 Task: Prepare the "Create record" page setting.
Action: Mouse moved to (973, 61)
Screenshot: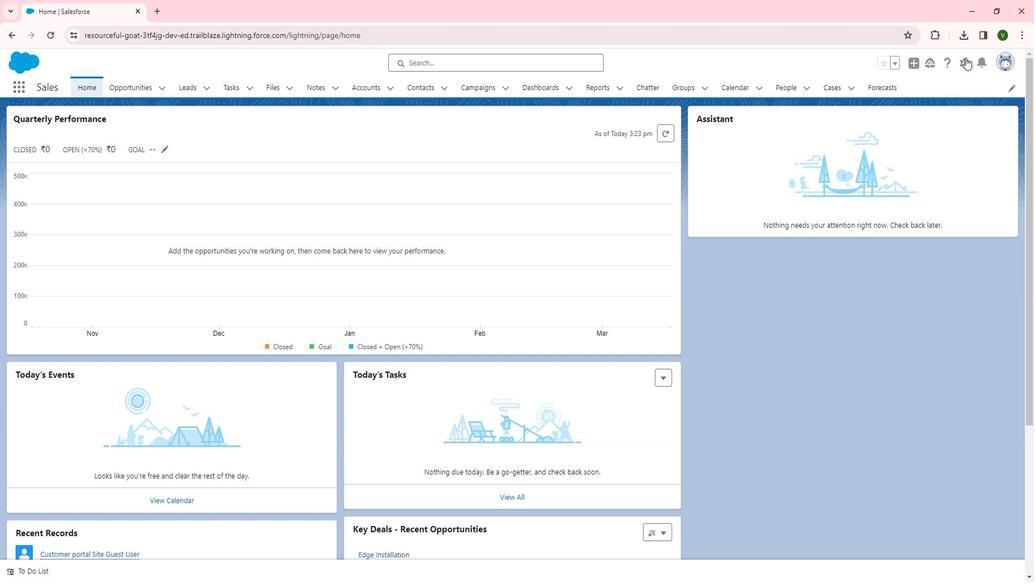 
Action: Mouse pressed left at (973, 61)
Screenshot: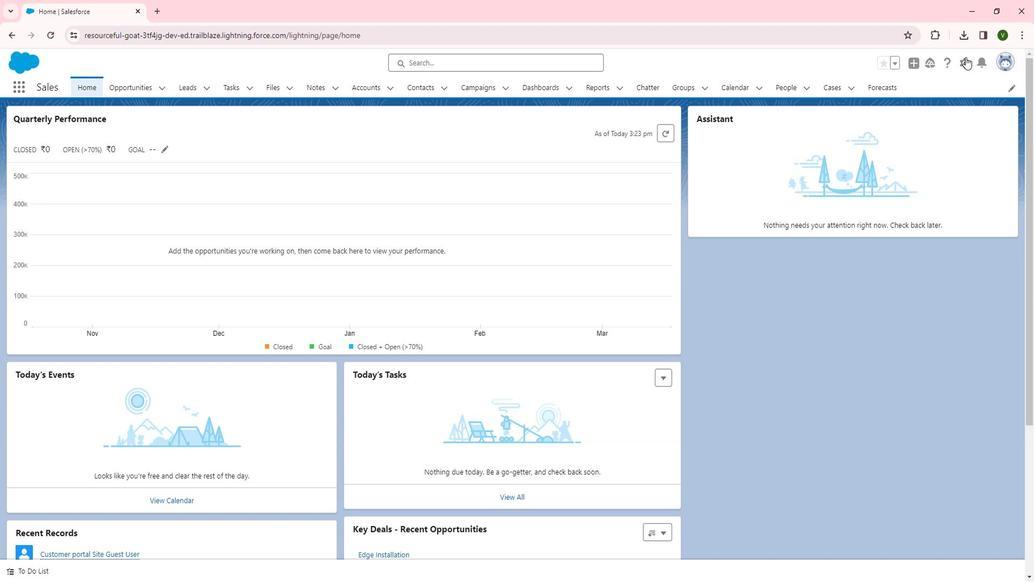 
Action: Mouse moved to (929, 105)
Screenshot: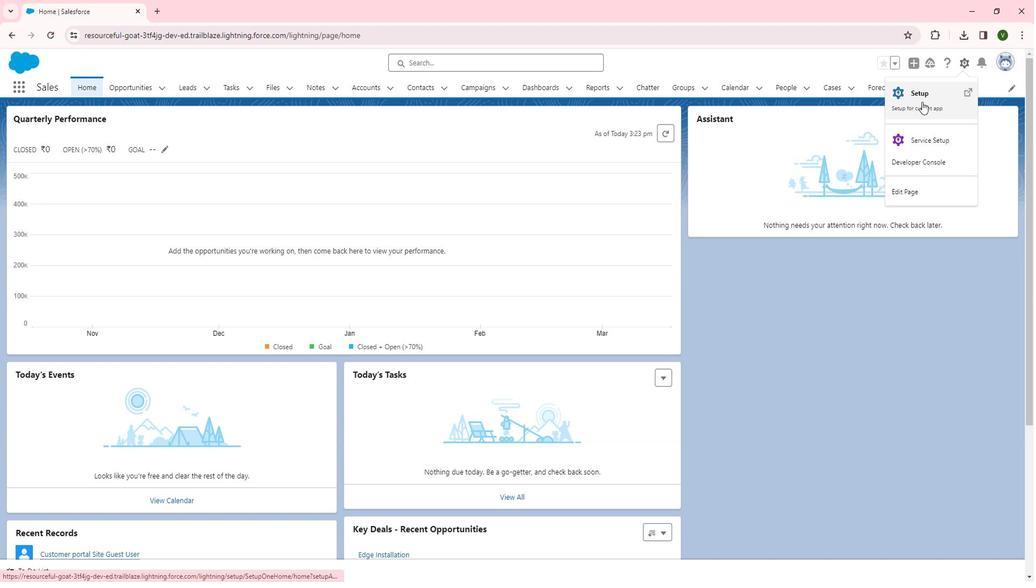 
Action: Mouse pressed left at (929, 105)
Screenshot: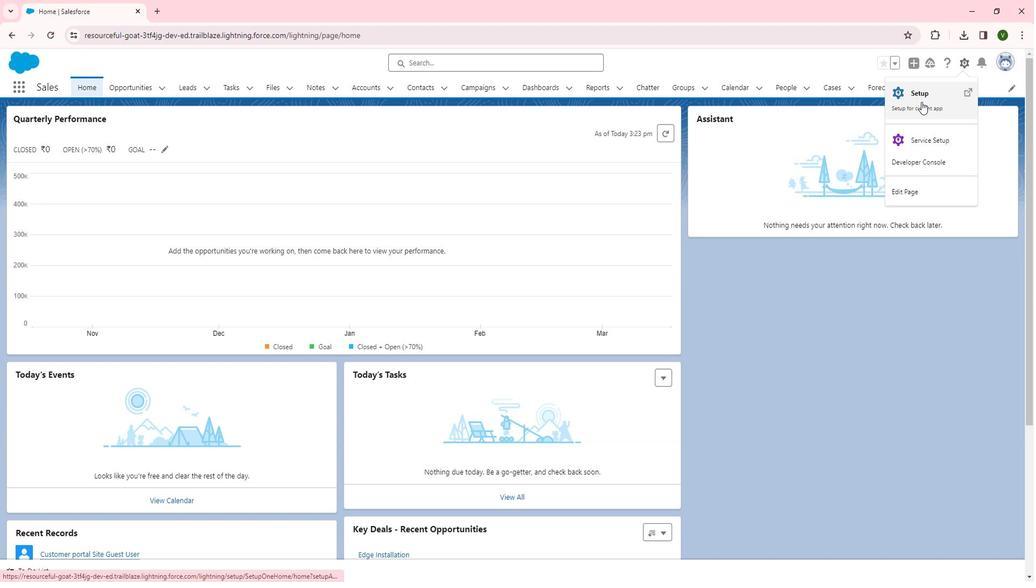 
Action: Mouse moved to (60, 372)
Screenshot: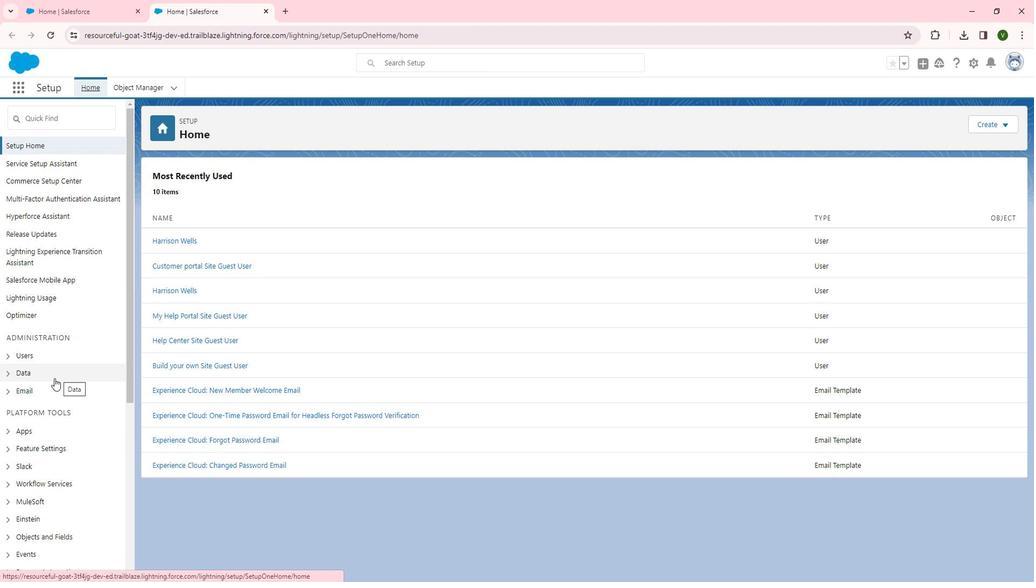
Action: Mouse scrolled (60, 371) with delta (0, 0)
Screenshot: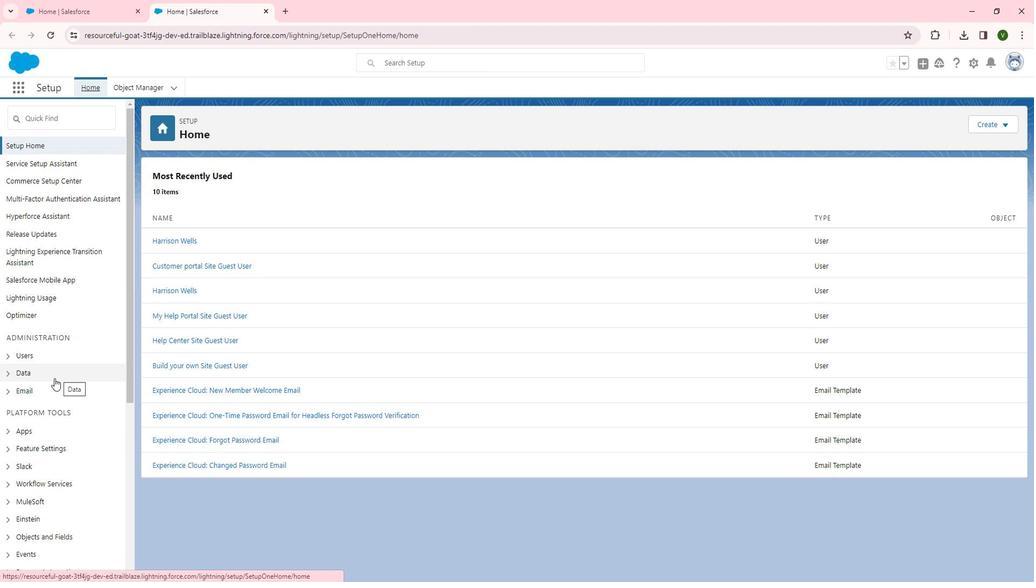 
Action: Mouse moved to (60, 372)
Screenshot: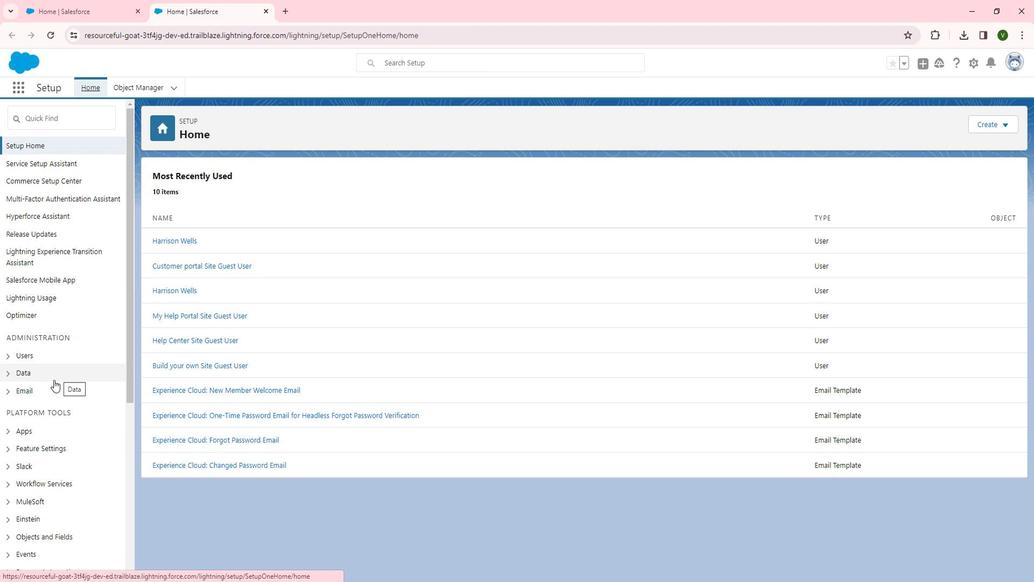 
Action: Mouse scrolled (60, 372) with delta (0, 0)
Screenshot: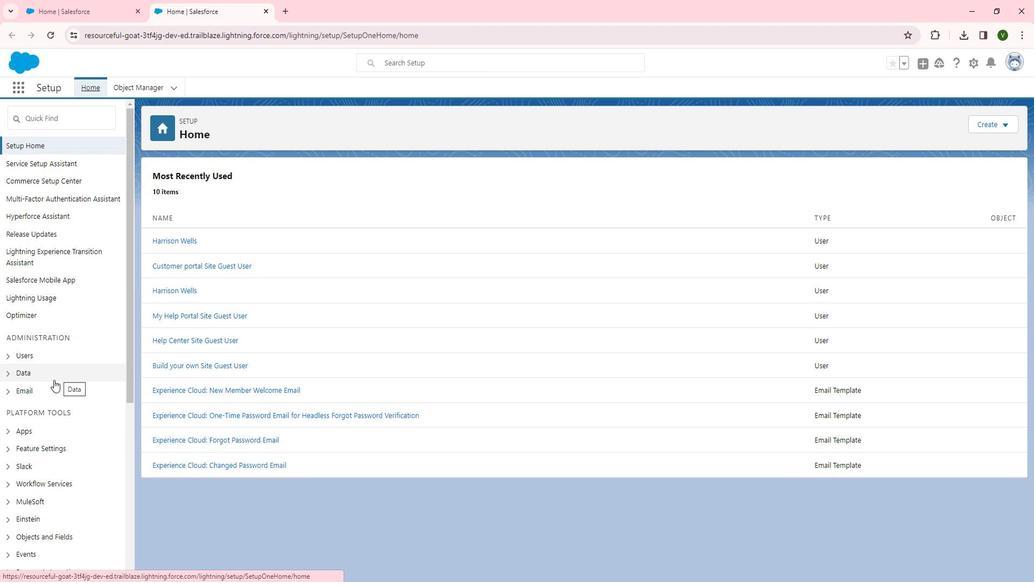 
Action: Mouse moved to (54, 331)
Screenshot: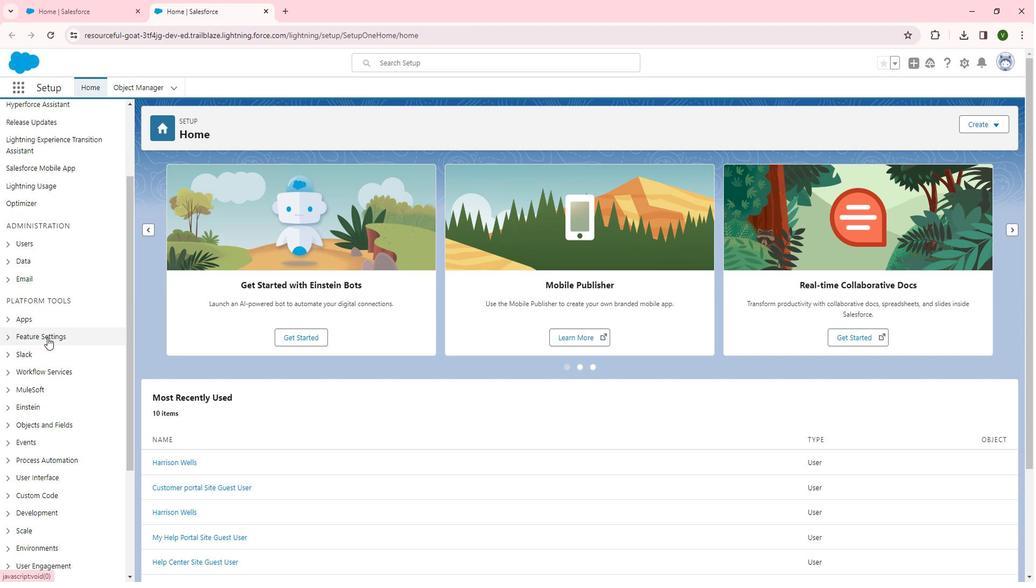 
Action: Mouse pressed left at (54, 331)
Screenshot: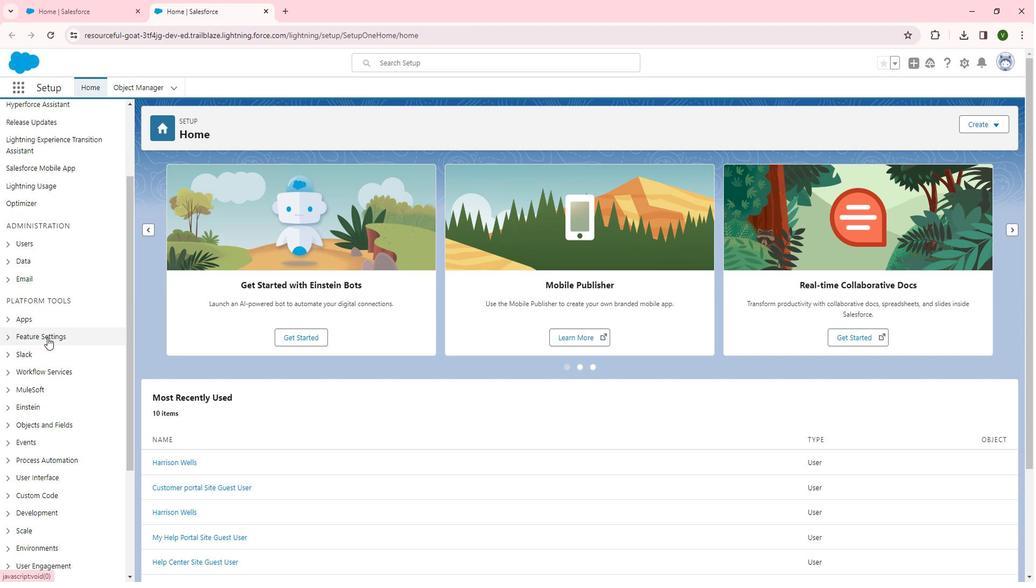 
Action: Mouse moved to (59, 412)
Screenshot: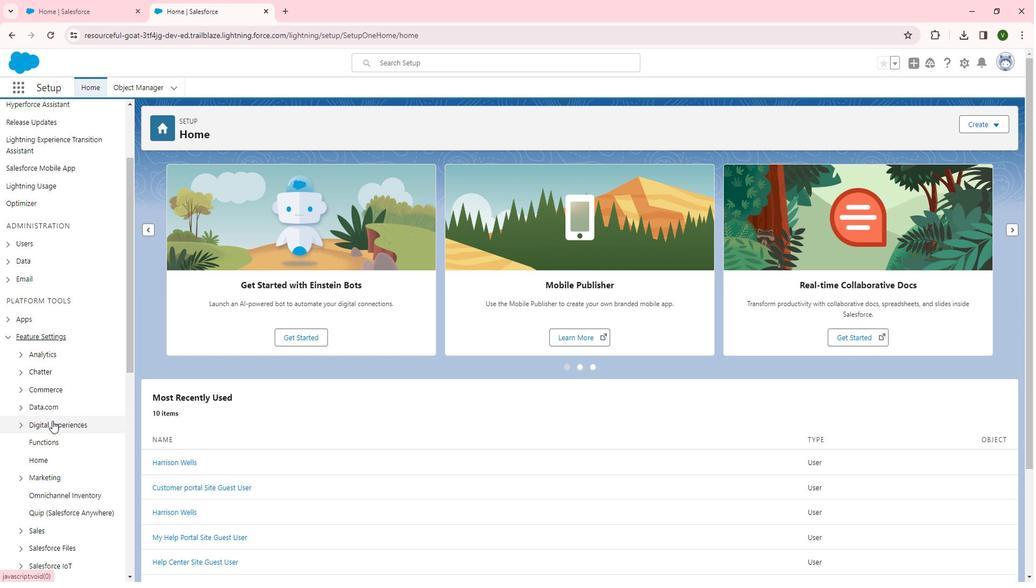 
Action: Mouse pressed left at (59, 412)
Screenshot: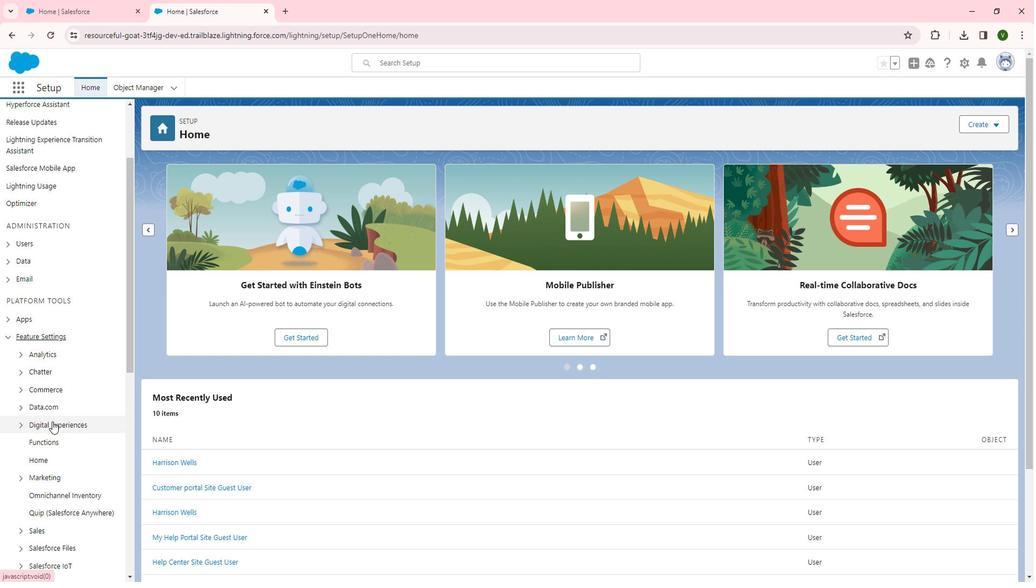 
Action: Mouse moved to (43, 435)
Screenshot: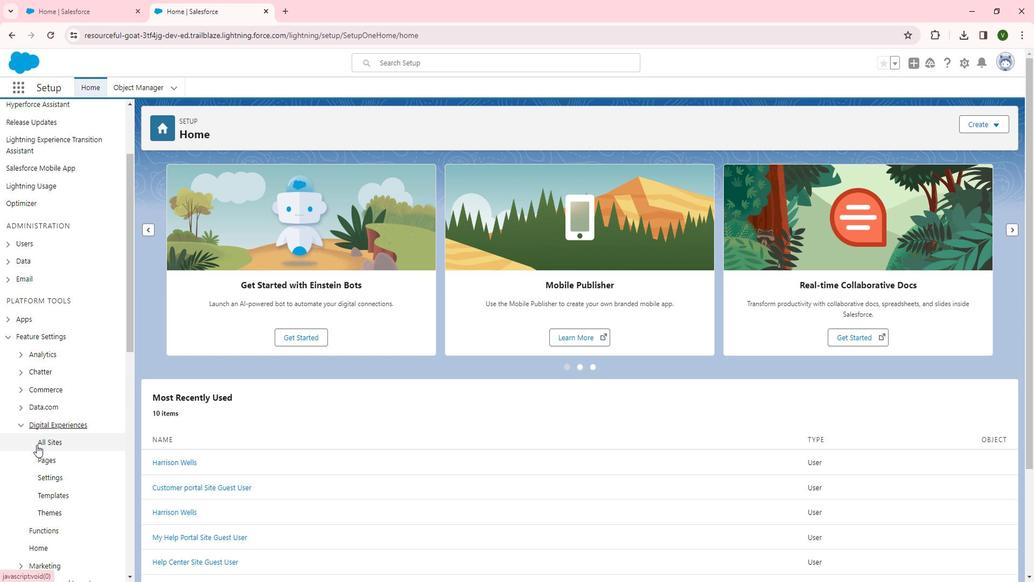 
Action: Mouse pressed left at (43, 435)
Screenshot: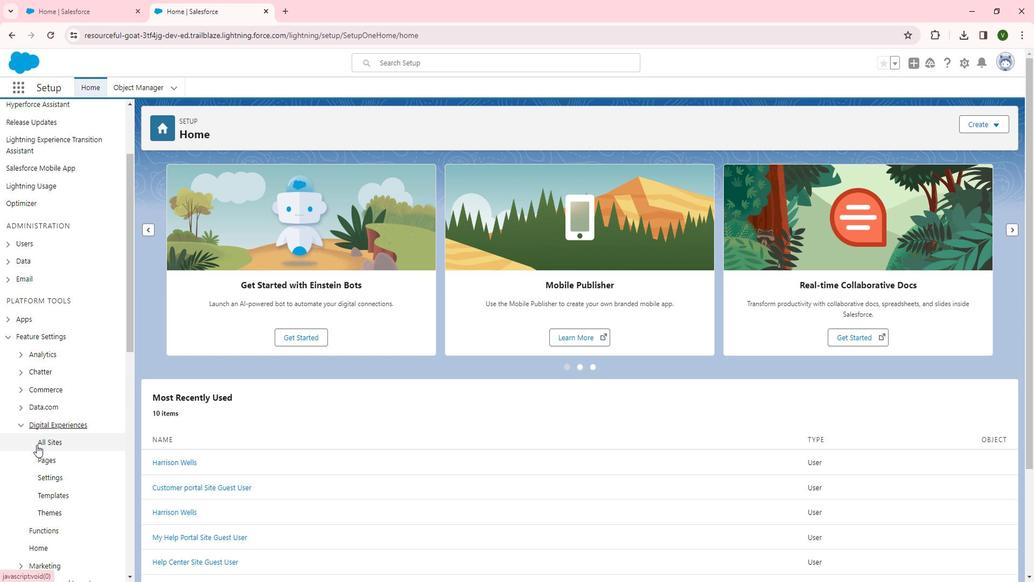 
Action: Mouse moved to (48, 432)
Screenshot: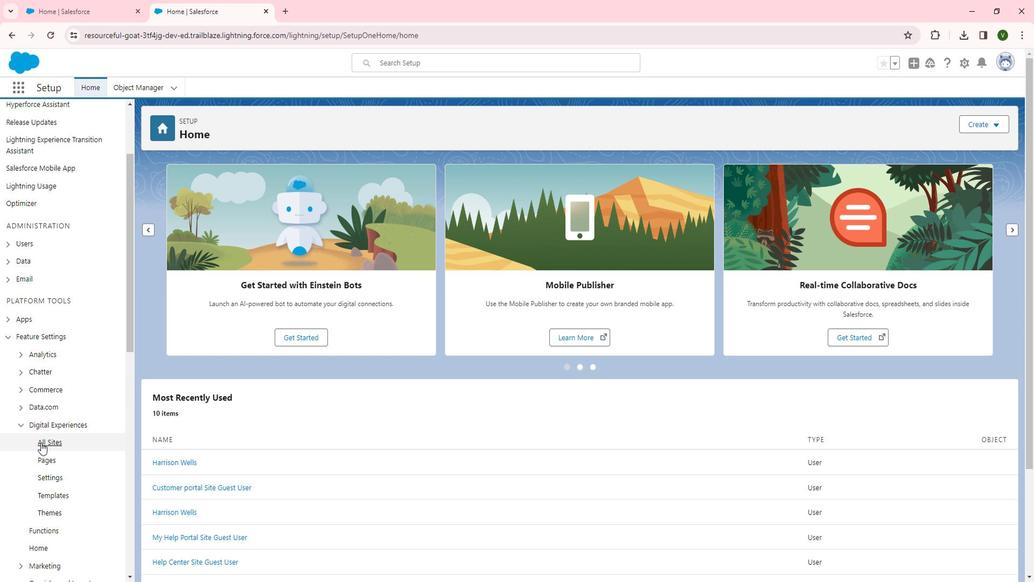 
Action: Mouse pressed left at (48, 432)
Screenshot: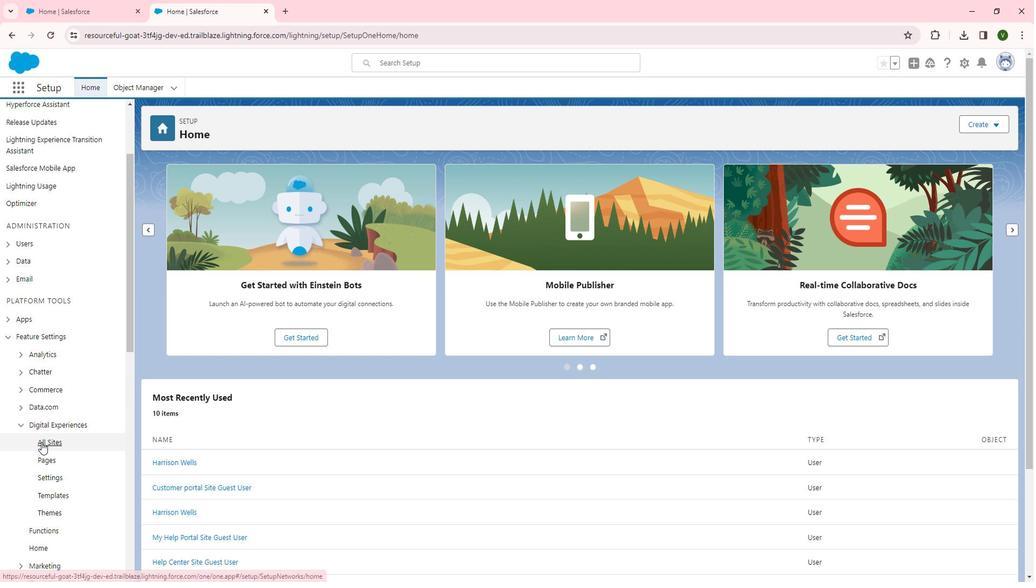
Action: Mouse moved to (175, 281)
Screenshot: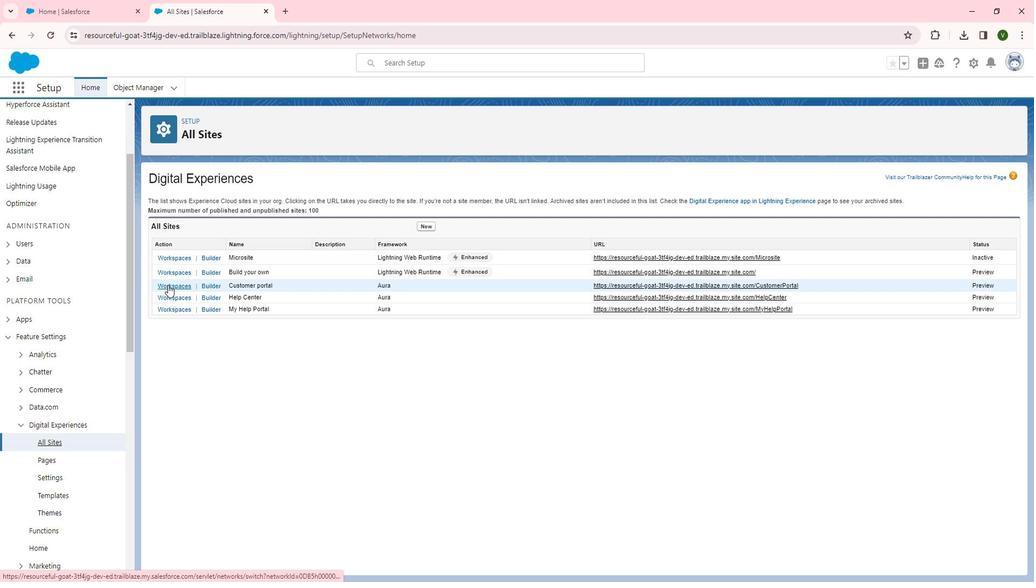 
Action: Mouse pressed left at (175, 281)
Screenshot: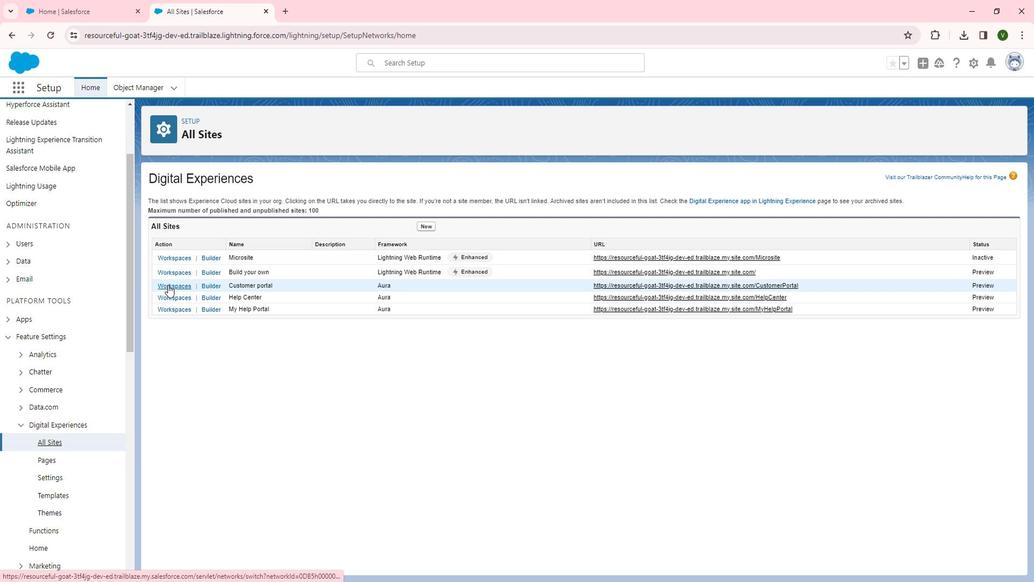 
Action: Mouse moved to (128, 262)
Screenshot: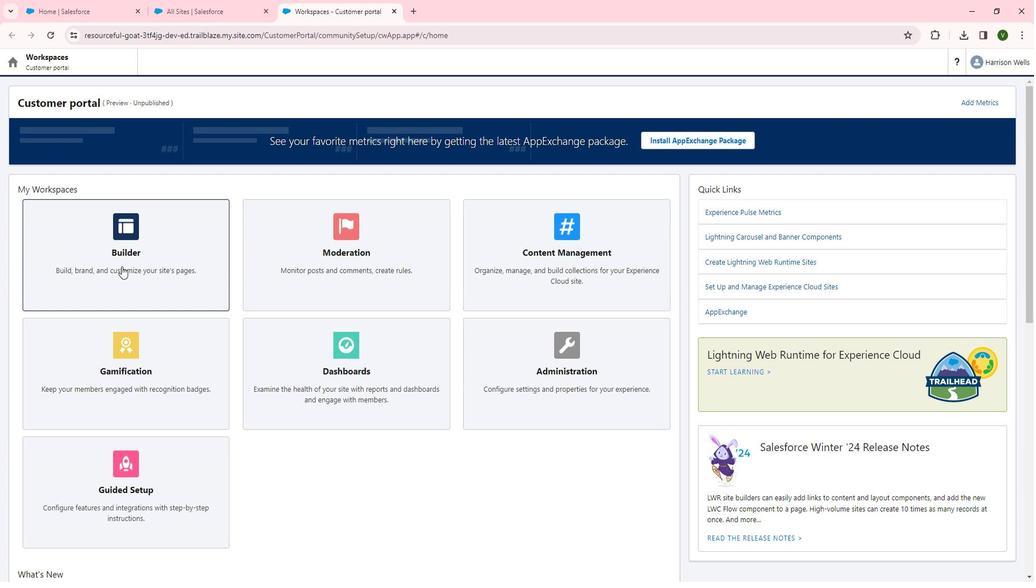 
Action: Mouse pressed left at (128, 262)
Screenshot: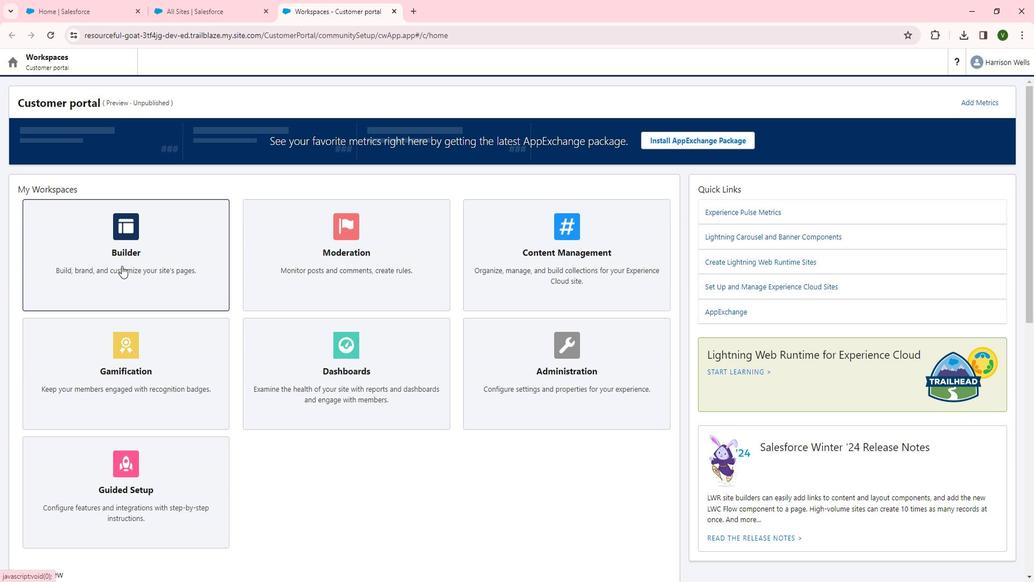 
Action: Mouse moved to (157, 73)
Screenshot: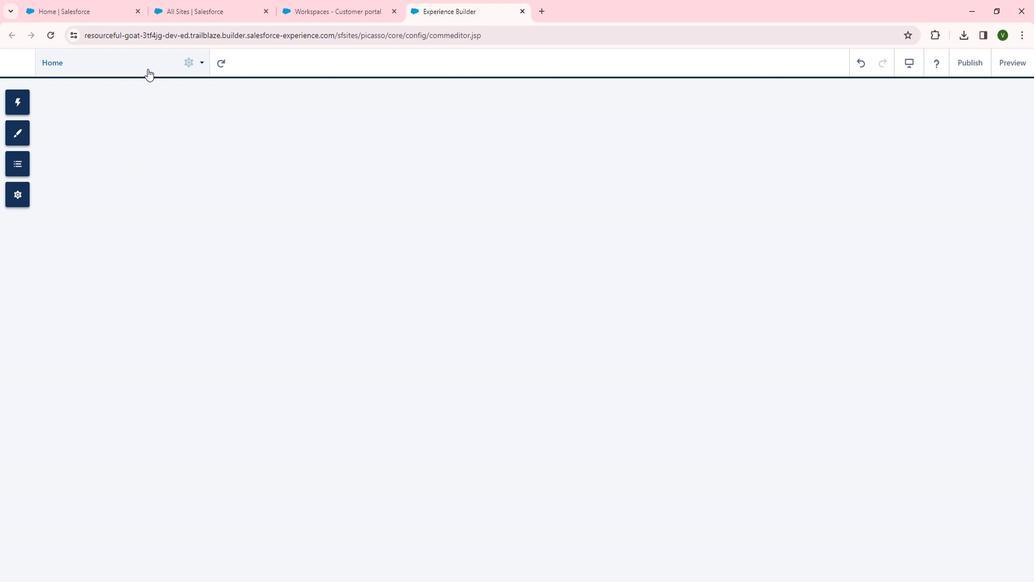 
Action: Mouse pressed left at (157, 73)
Screenshot: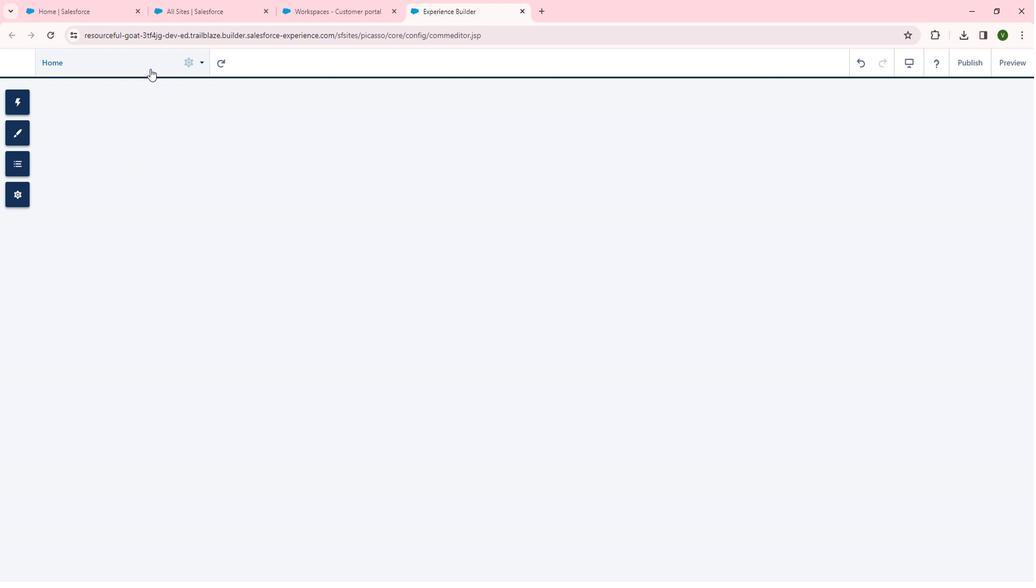 
Action: Mouse moved to (117, 227)
Screenshot: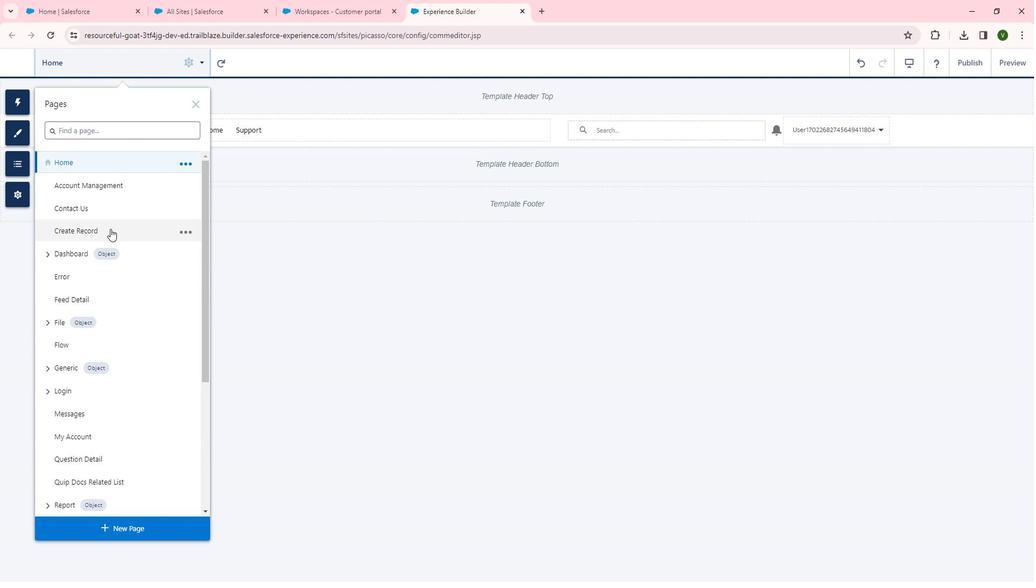 
Action: Mouse pressed left at (117, 227)
Screenshot: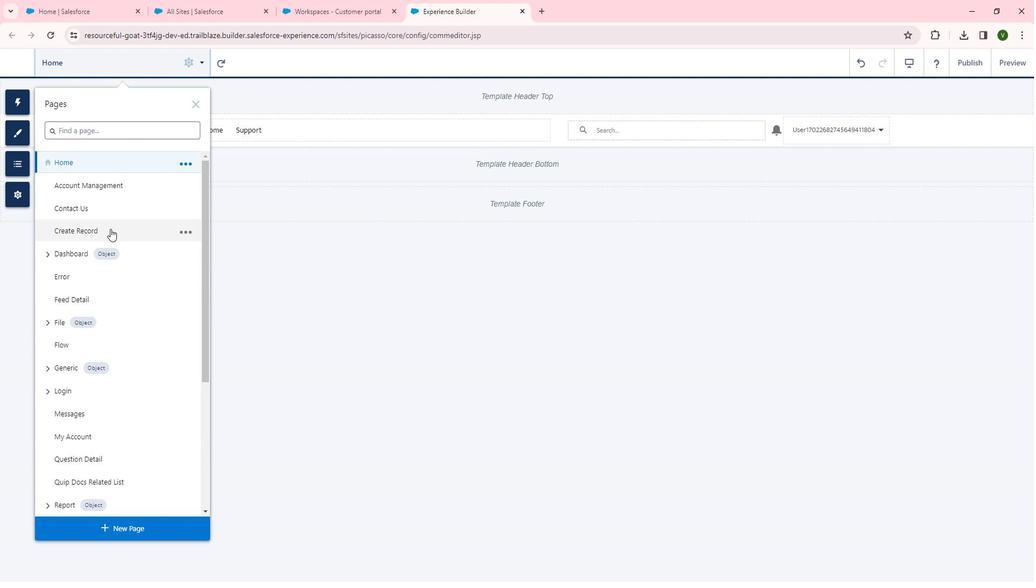
Action: Mouse moved to (158, 66)
Screenshot: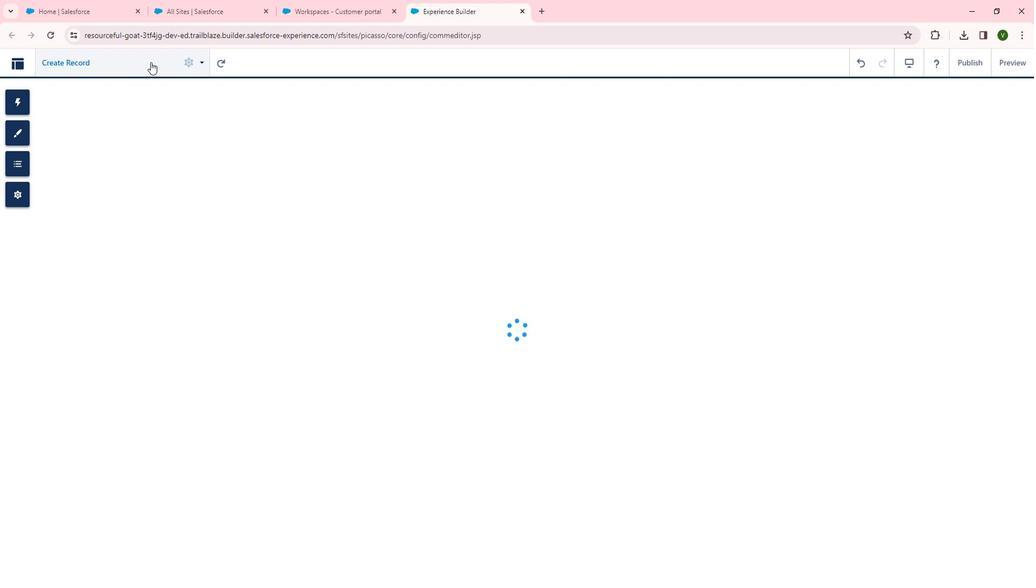 
Action: Mouse pressed left at (158, 66)
Screenshot: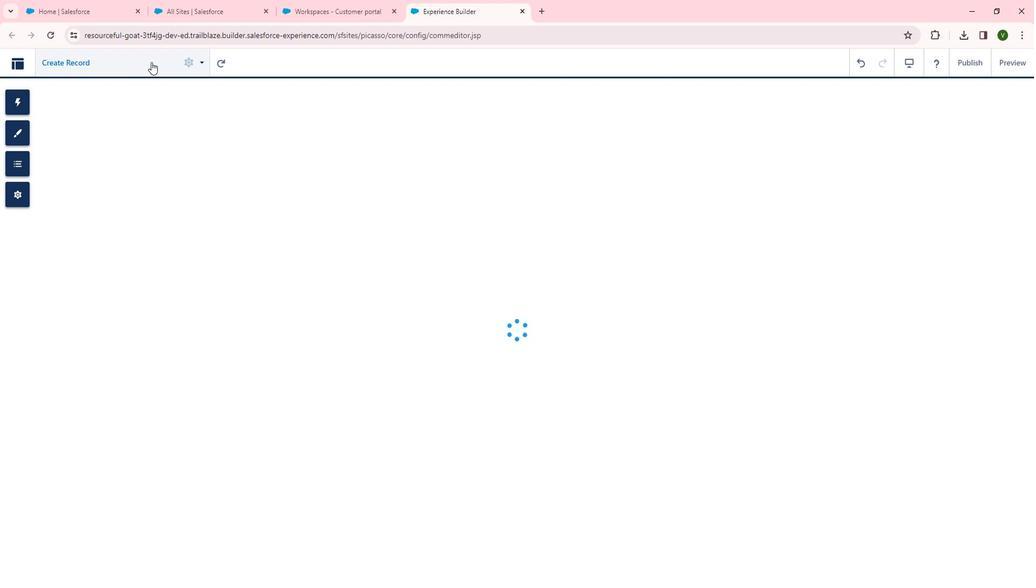 
Action: Mouse moved to (195, 162)
Screenshot: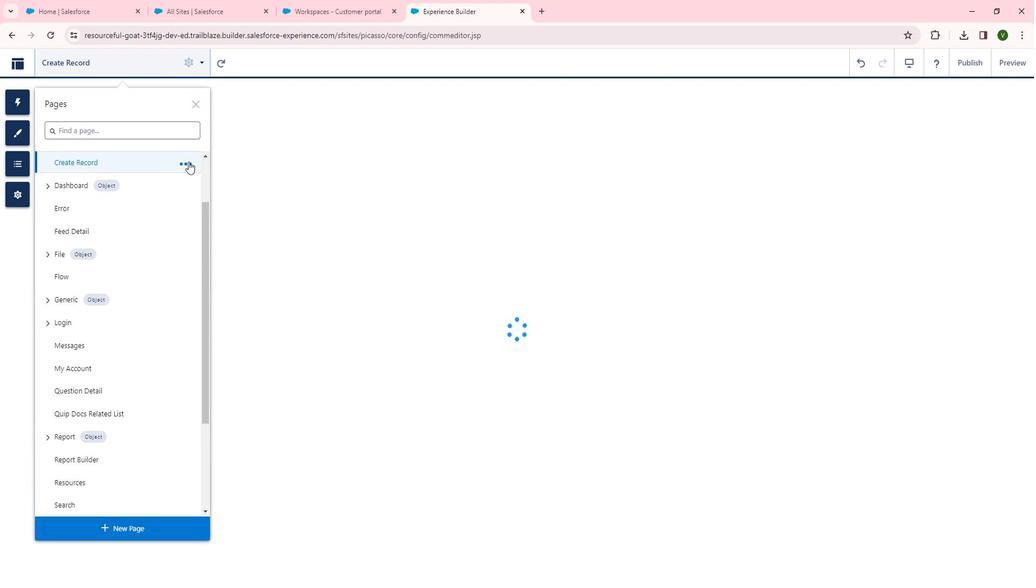 
Action: Mouse pressed left at (195, 162)
Screenshot: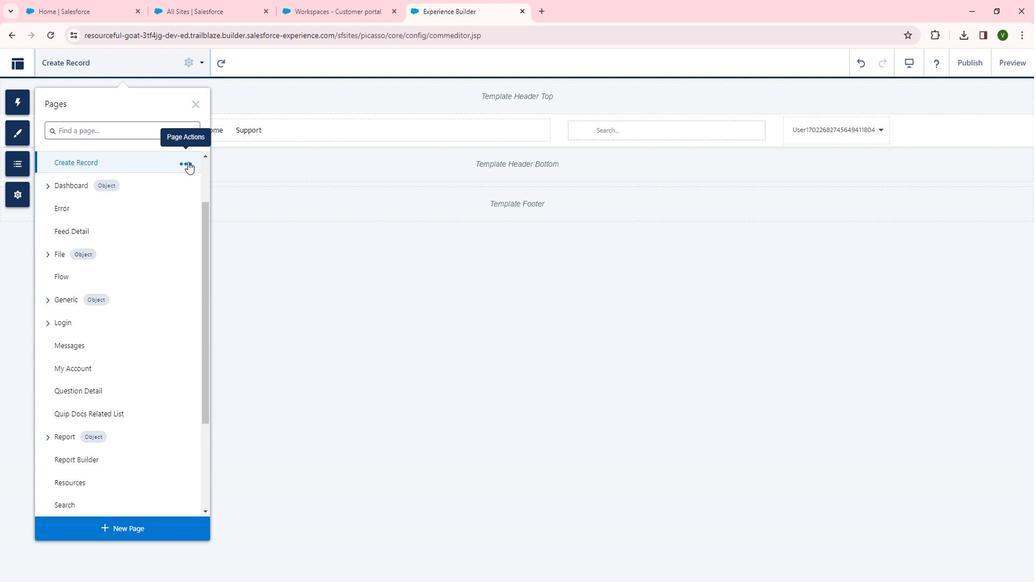 
Action: Mouse moved to (272, 153)
Screenshot: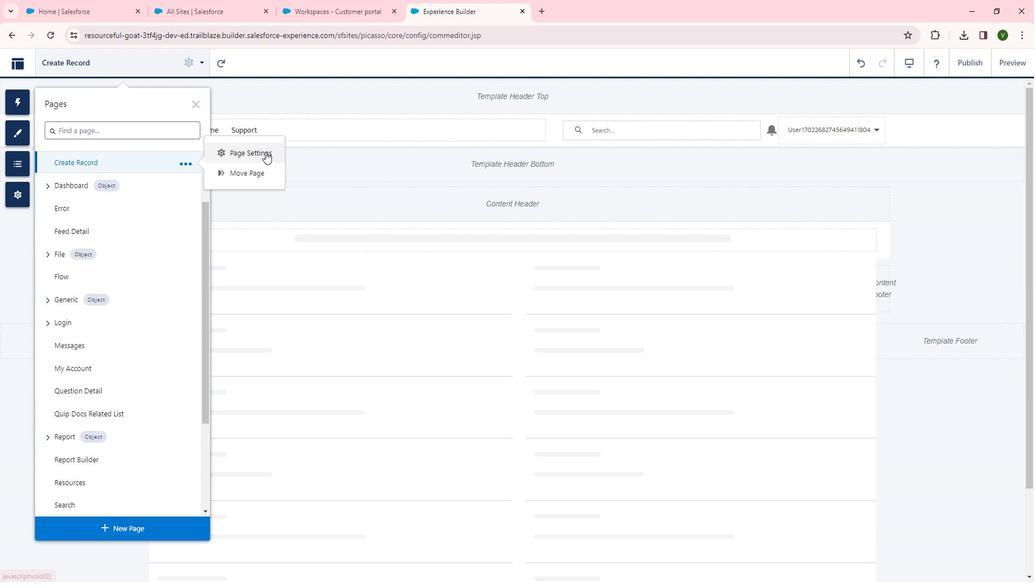 
Action: Mouse pressed left at (272, 153)
Screenshot: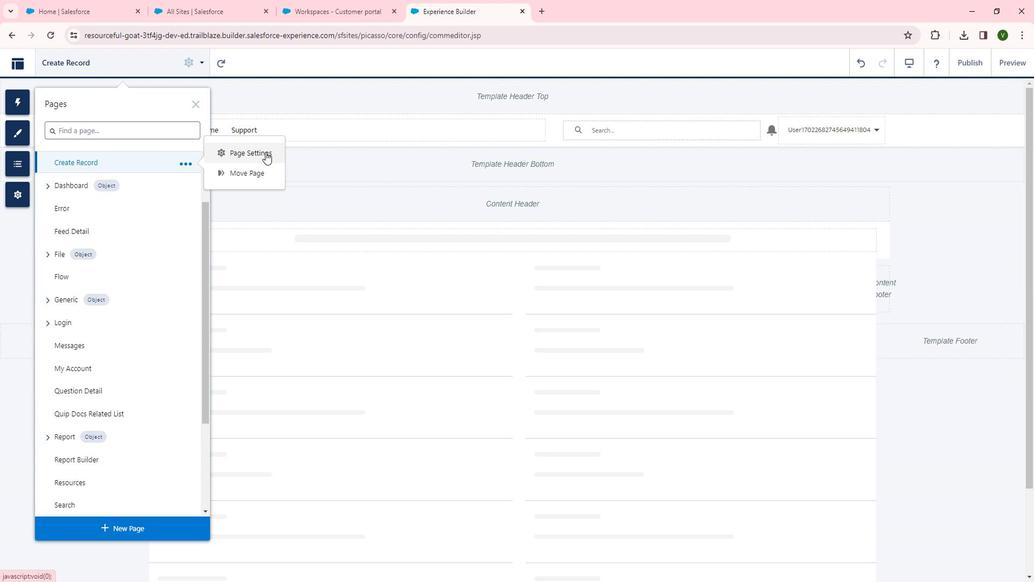 
Action: Mouse moved to (335, 258)
Screenshot: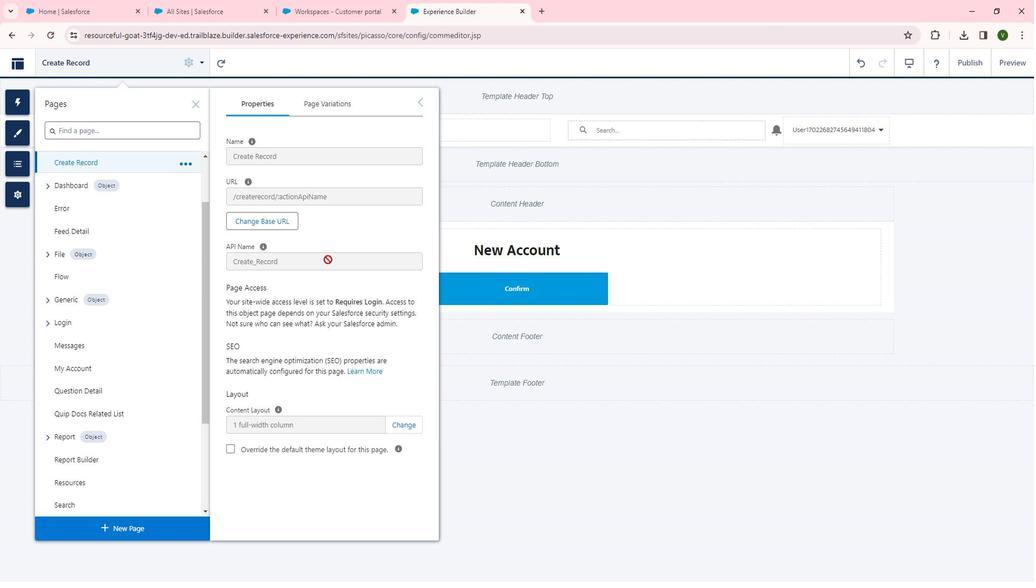 
Action: Mouse scrolled (335, 257) with delta (0, 0)
Screenshot: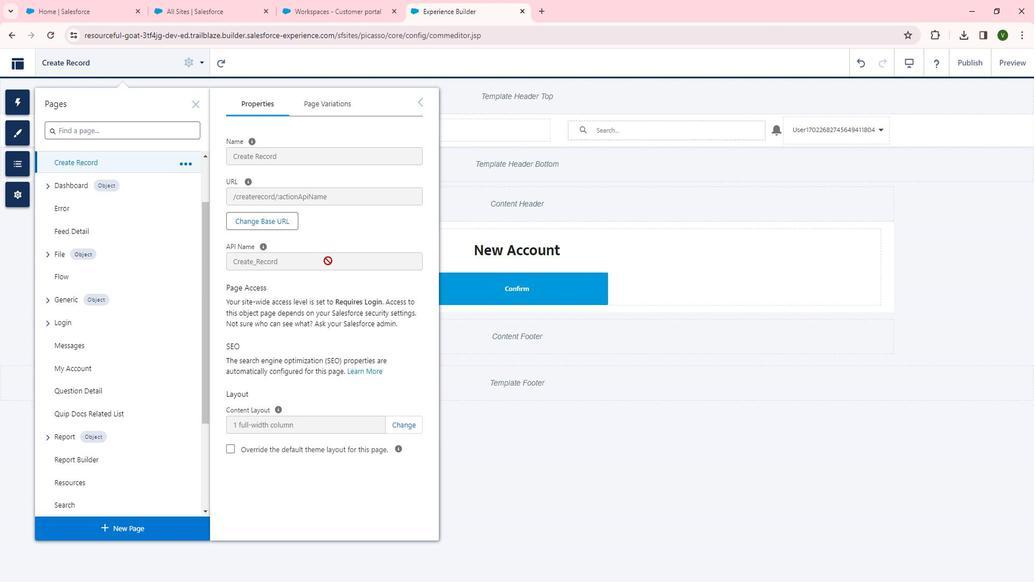 
Action: Mouse scrolled (335, 257) with delta (0, 0)
Screenshot: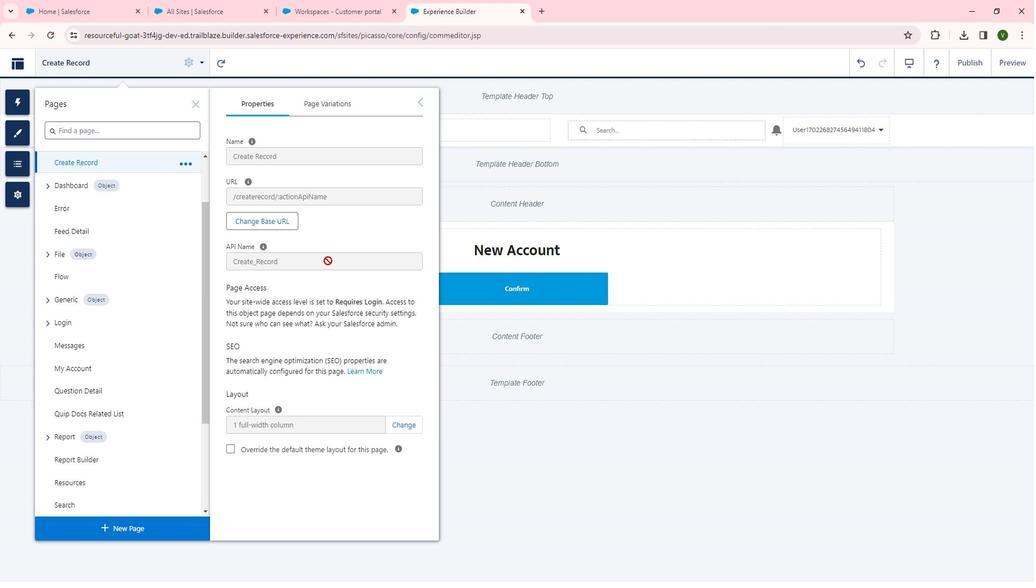 
Action: Mouse scrolled (335, 257) with delta (0, 0)
Screenshot: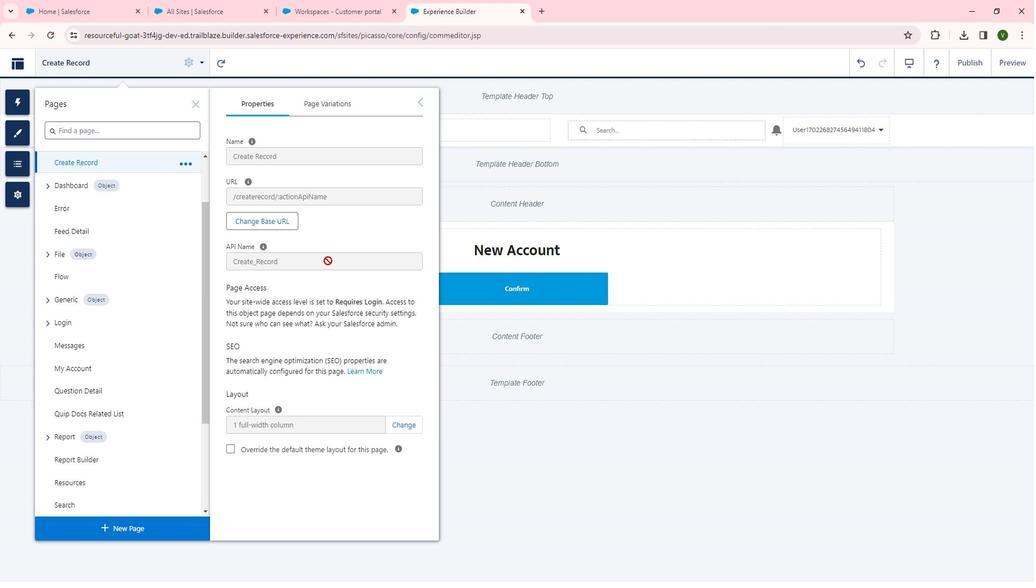
Action: Mouse moved to (416, 420)
Screenshot: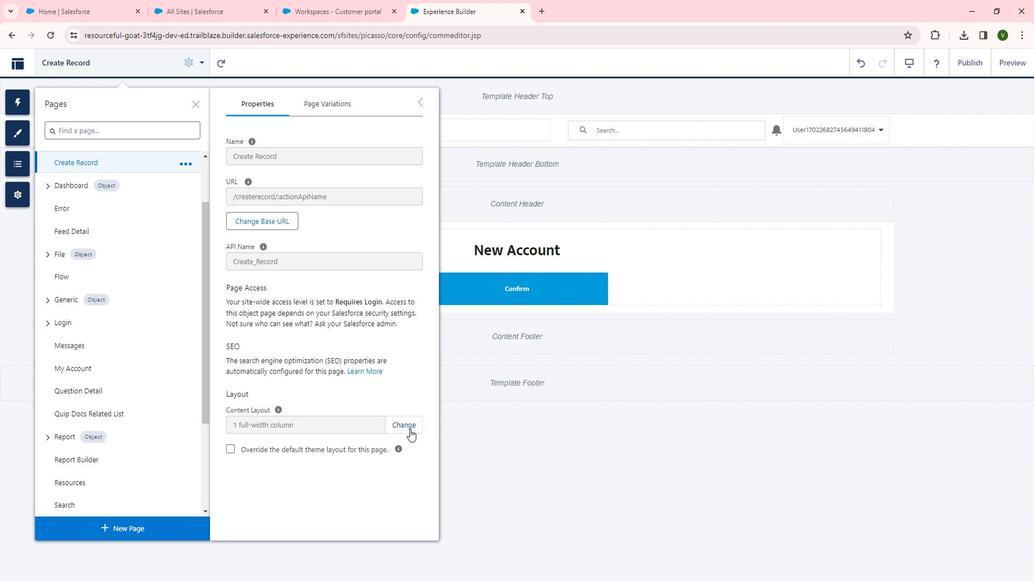 
Action: Mouse pressed left at (416, 420)
Screenshot: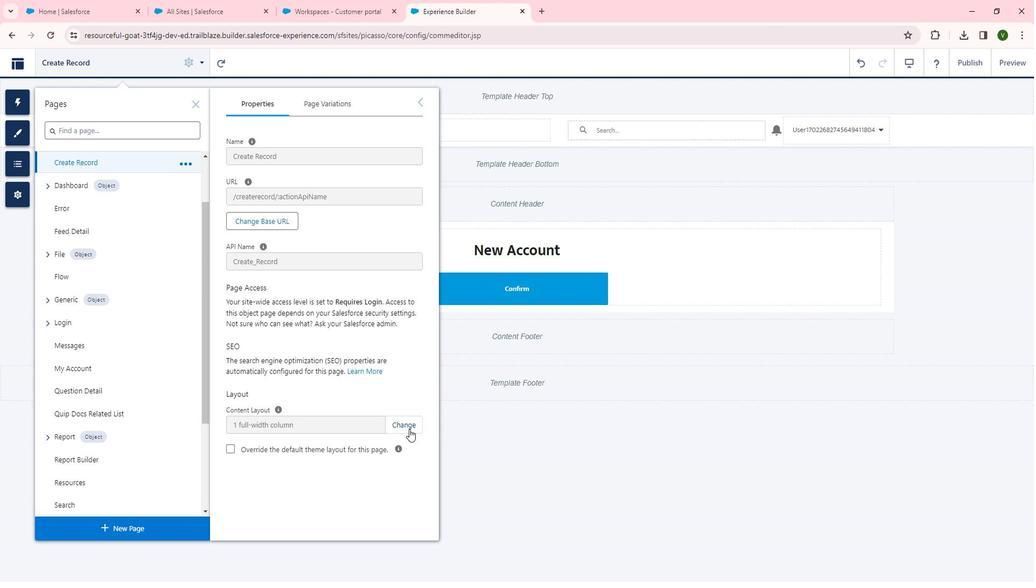 
Action: Mouse moved to (463, 385)
Screenshot: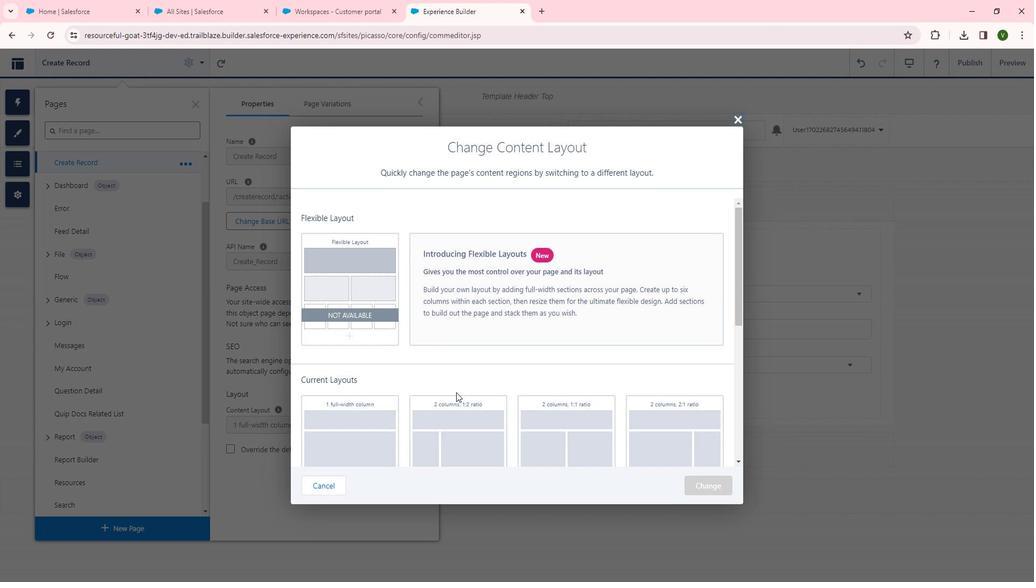 
Action: Mouse scrolled (463, 385) with delta (0, 0)
Screenshot: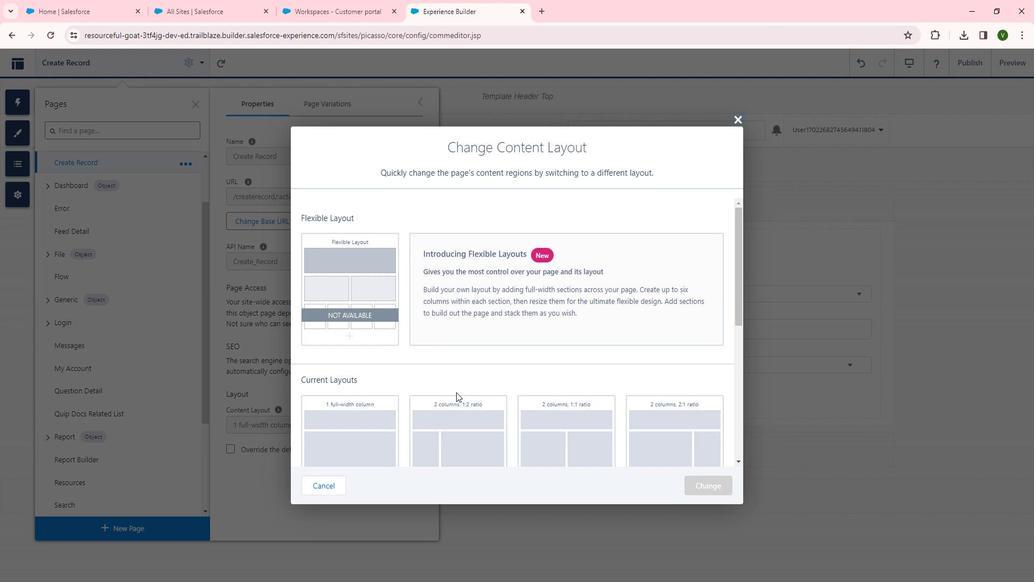 
Action: Mouse scrolled (463, 385) with delta (0, 0)
Screenshot: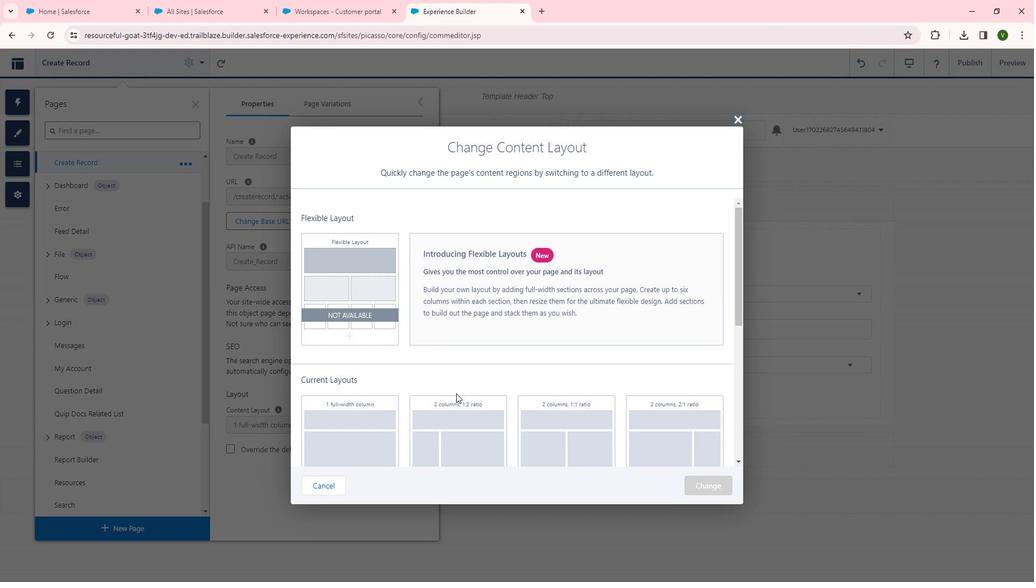 
Action: Mouse moved to (686, 342)
Screenshot: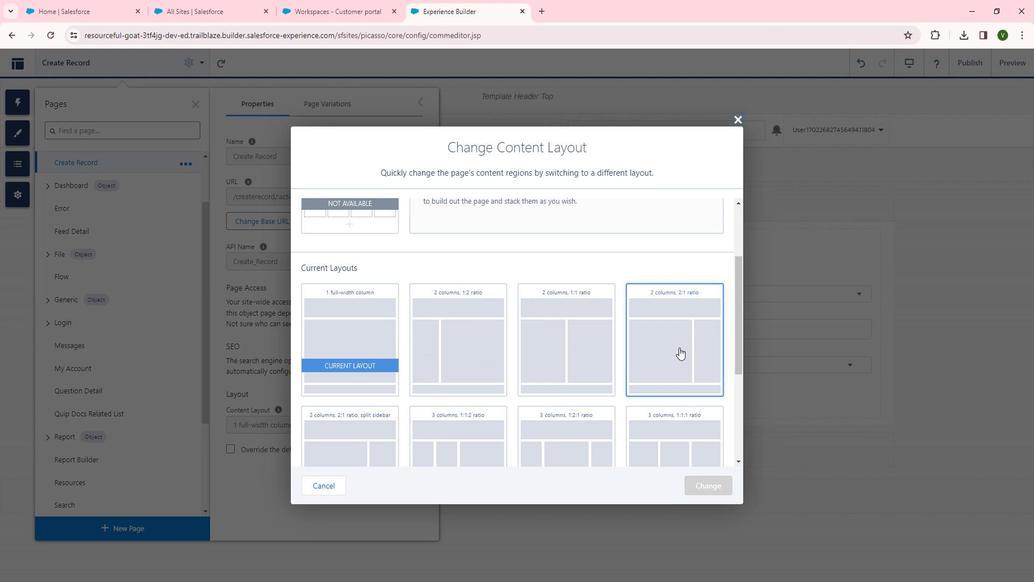 
Action: Mouse scrolled (686, 341) with delta (0, 0)
Screenshot: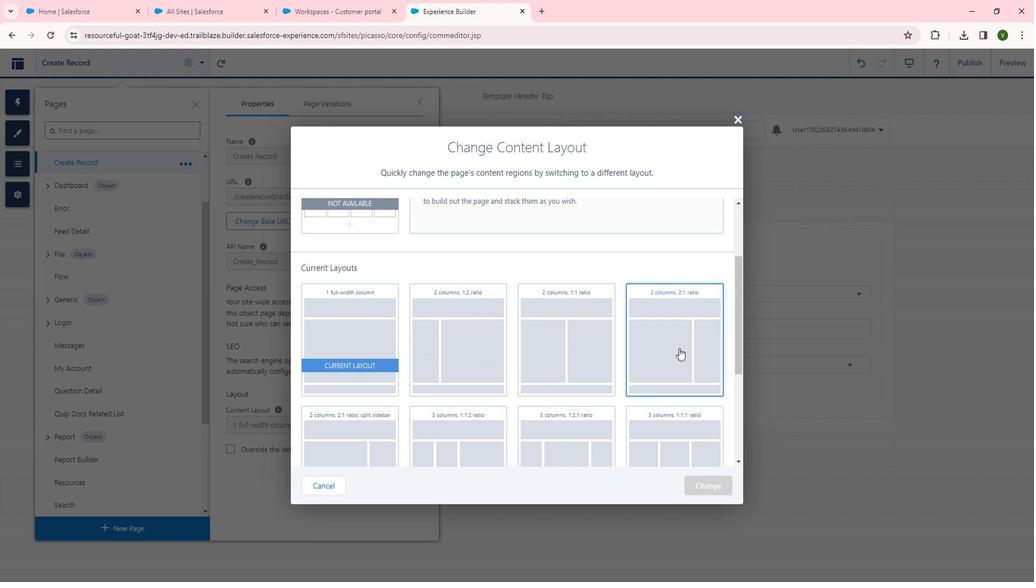 
Action: Mouse scrolled (686, 341) with delta (0, 0)
Screenshot: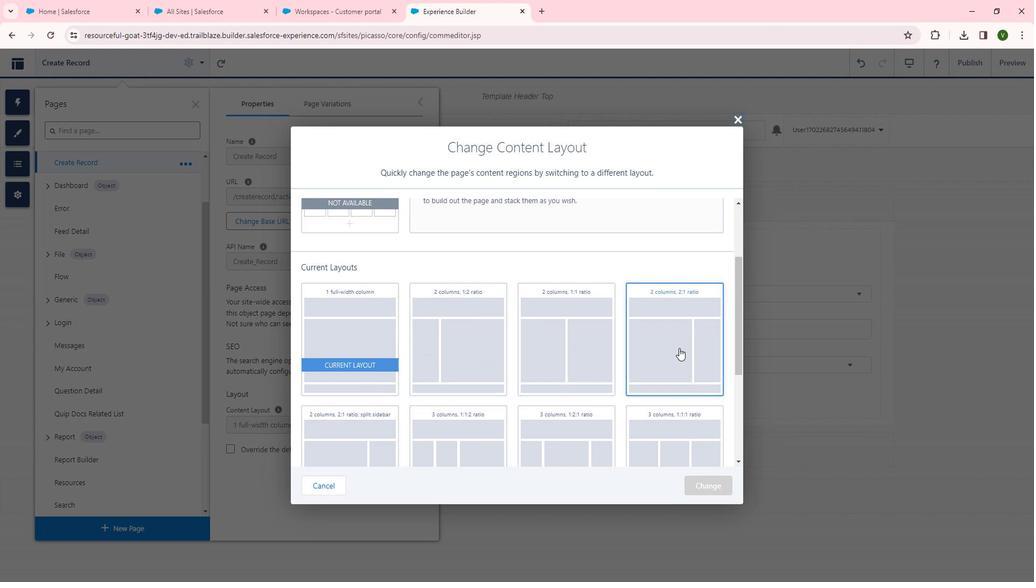 
Action: Mouse scrolled (686, 341) with delta (0, 0)
Screenshot: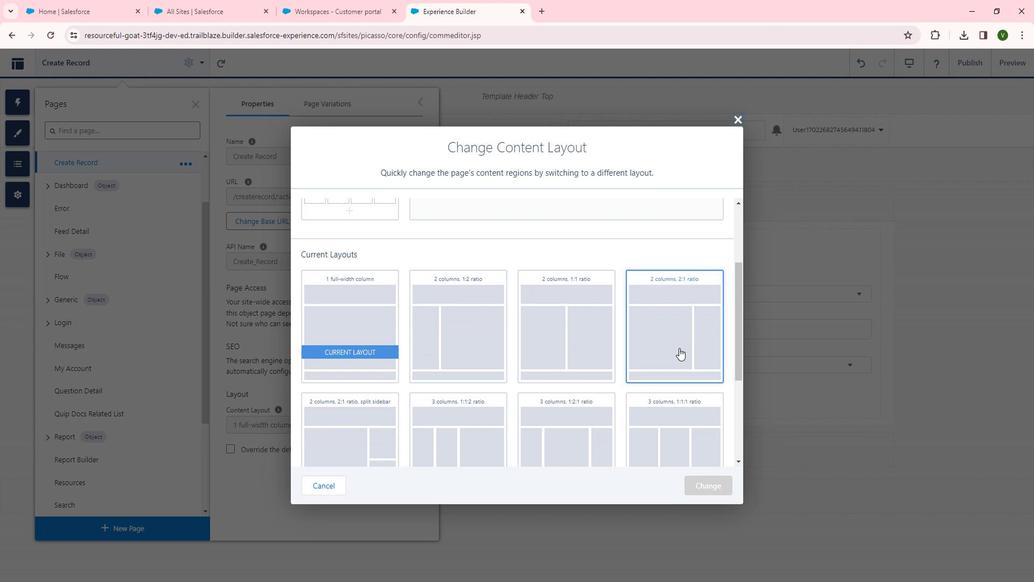 
Action: Mouse moved to (352, 414)
Screenshot: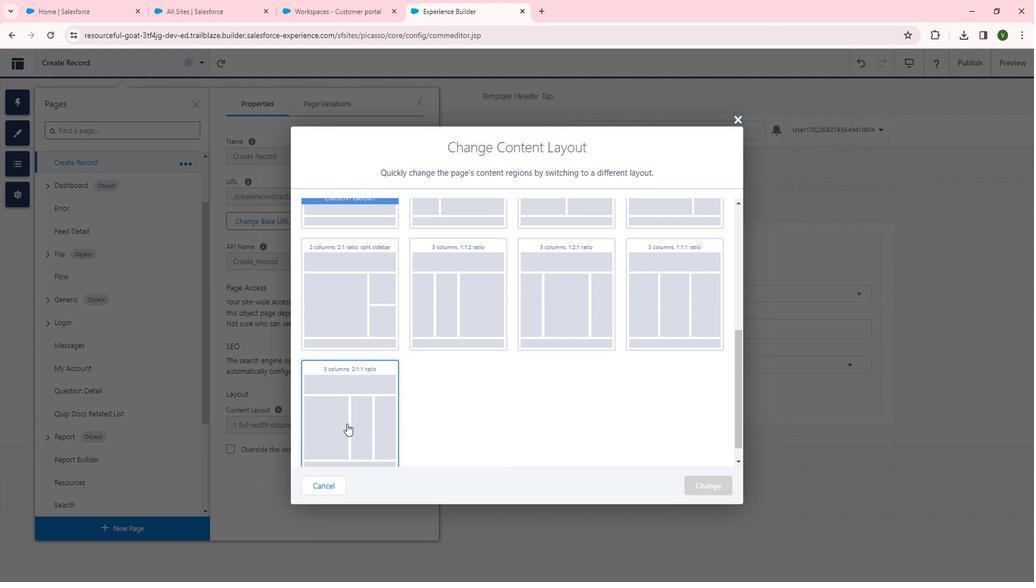 
Action: Mouse pressed left at (352, 414)
Screenshot: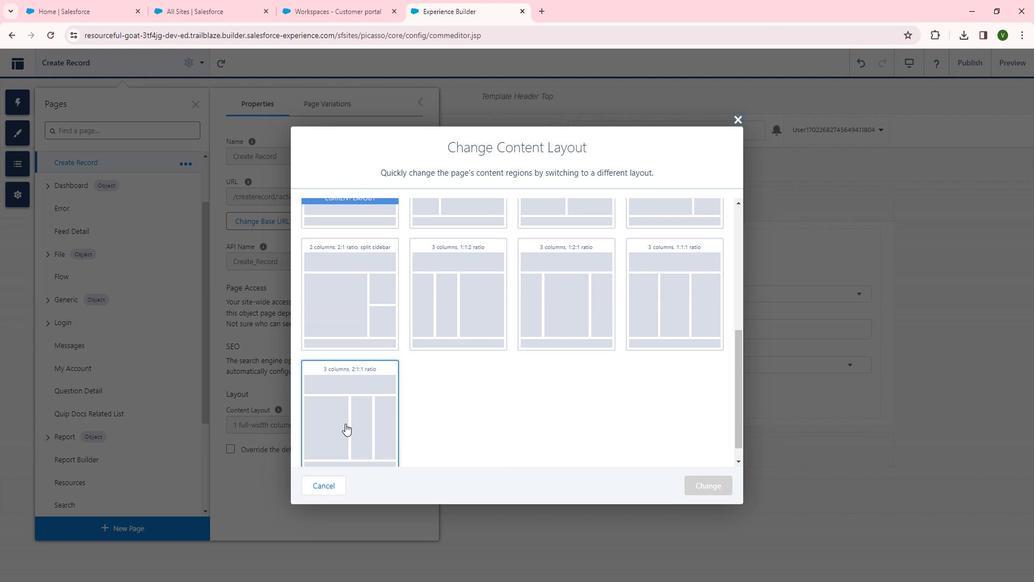 
Action: Mouse moved to (730, 470)
Screenshot: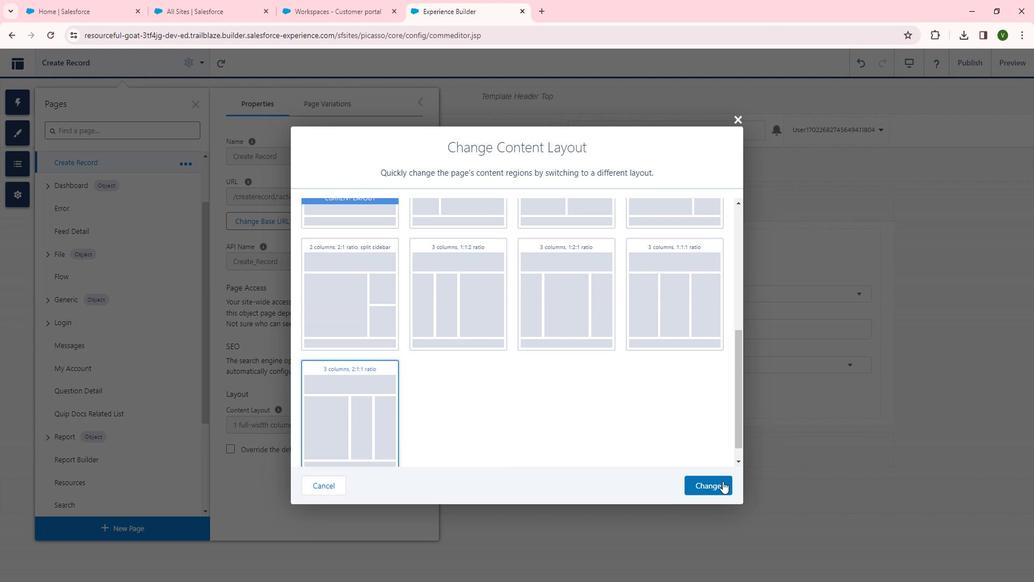 
Action: Mouse pressed left at (730, 470)
Screenshot: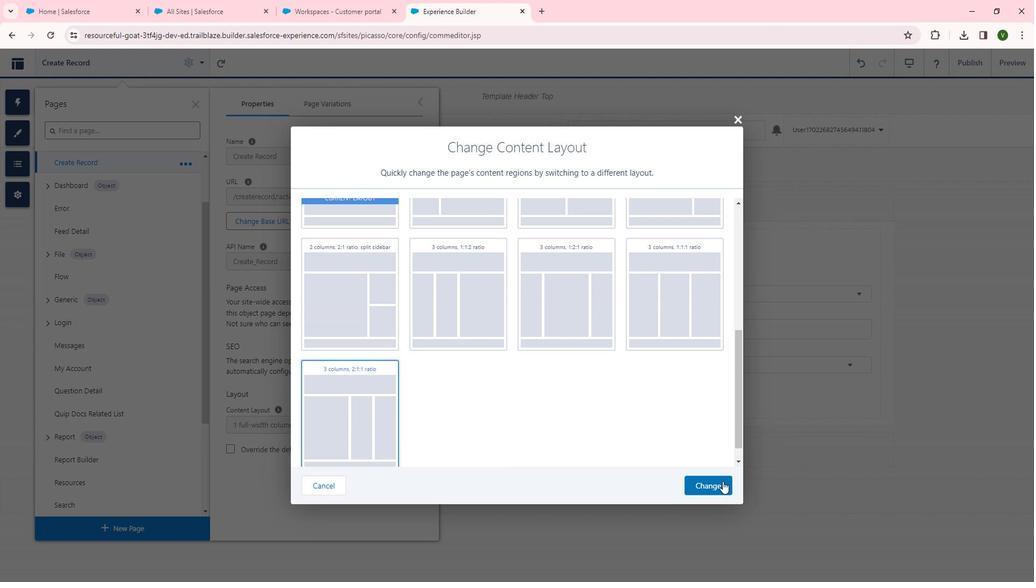 
Action: Mouse moved to (403, 388)
Screenshot: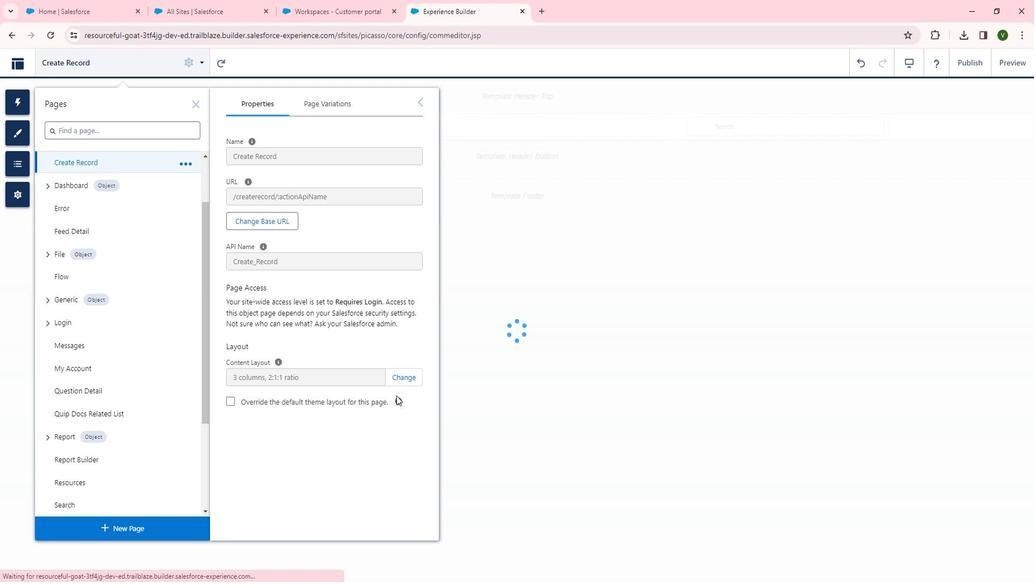 
